 Task: Create List Brand Identity Library in Board Digital Marketing Platforms and Tools to Workspace Alternative Dispute Resolution Services. Create List Brand Identity Usage in Board Diversity and Inclusion Employee Training and Education to Workspace Alternative Dispute Resolution Services. Create List Brand Identity Compliance in Board Voice of Customer Customer Feedback and Complaint Analysis and Reporting to Workspace Alternative Dispute Resolution Services
Action: Mouse moved to (409, 164)
Screenshot: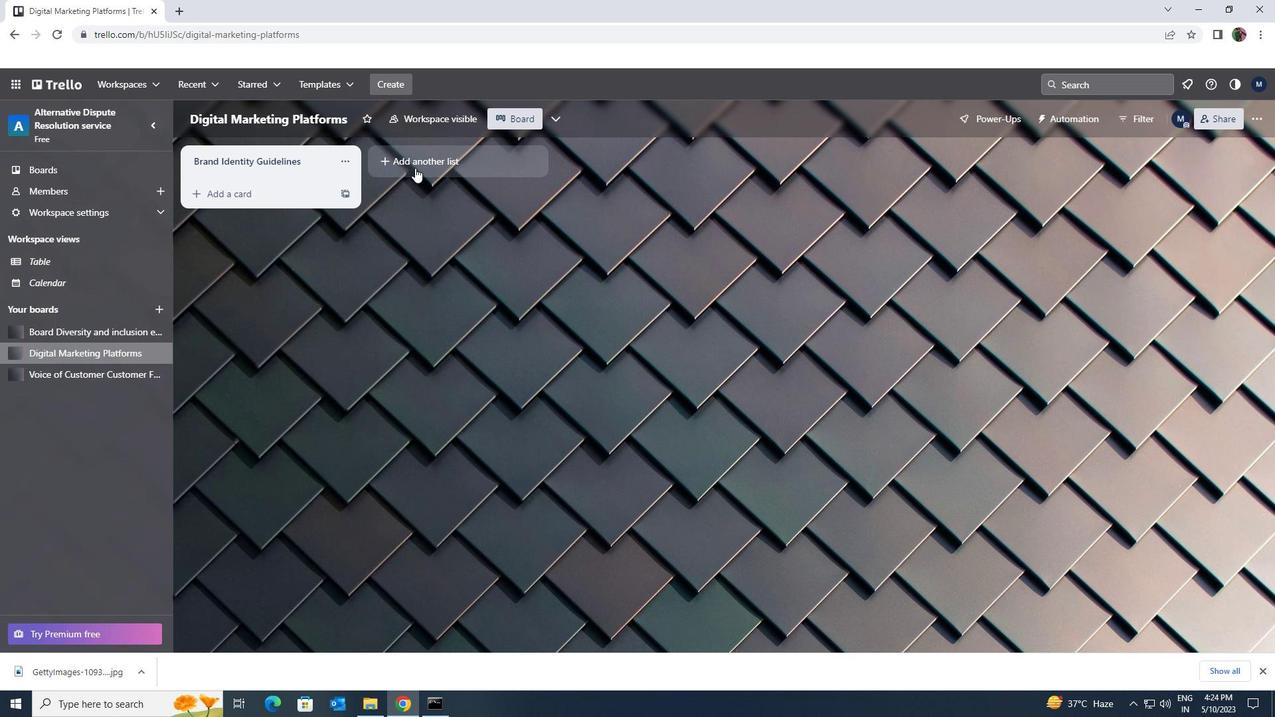 
Action: Mouse pressed left at (409, 164)
Screenshot: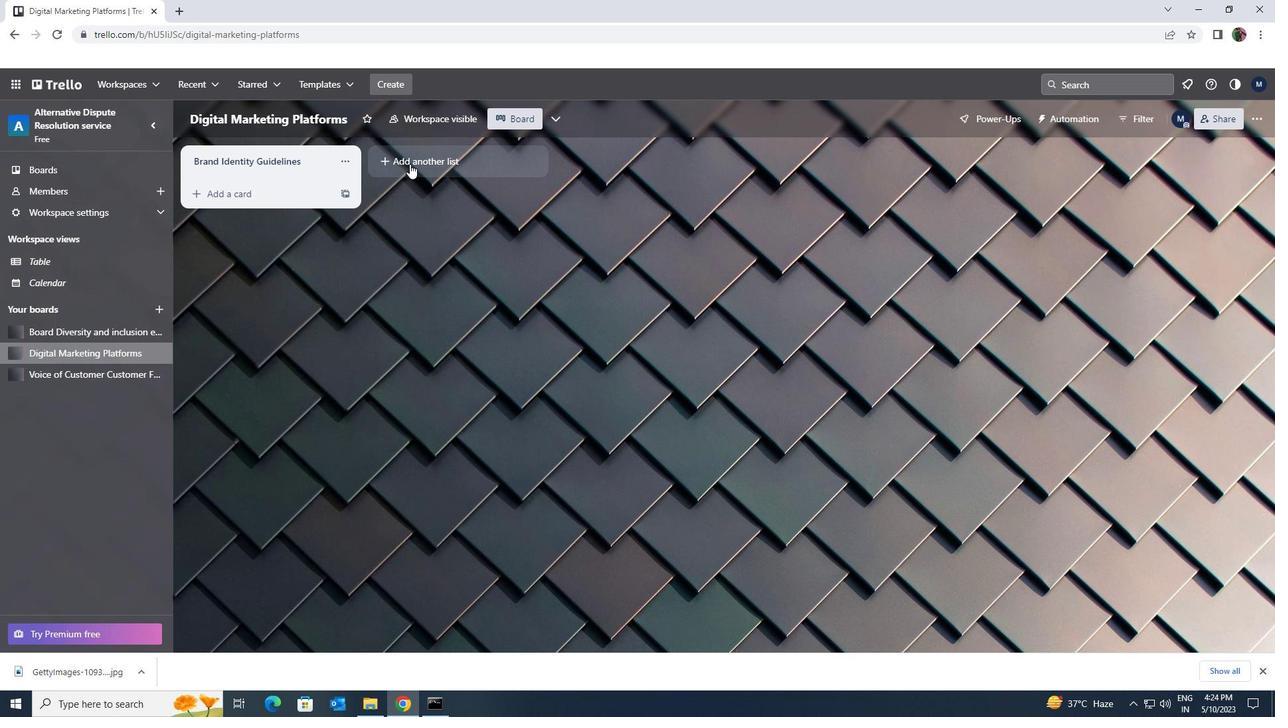 
Action: Key pressed <Key.shift>BRAND<Key.space><Key.shift><Key.shift><Key.shift><Key.shift><Key.shift><Key.shift><Key.shift><Key.shift><Key.shift><Key.shift><Key.shift><Key.shift><Key.shift><Key.shift><Key.shift>IDENTITY<Key.space><Key.shift>K<Key.backspace><Key.shift>LIBRARY
Screenshot: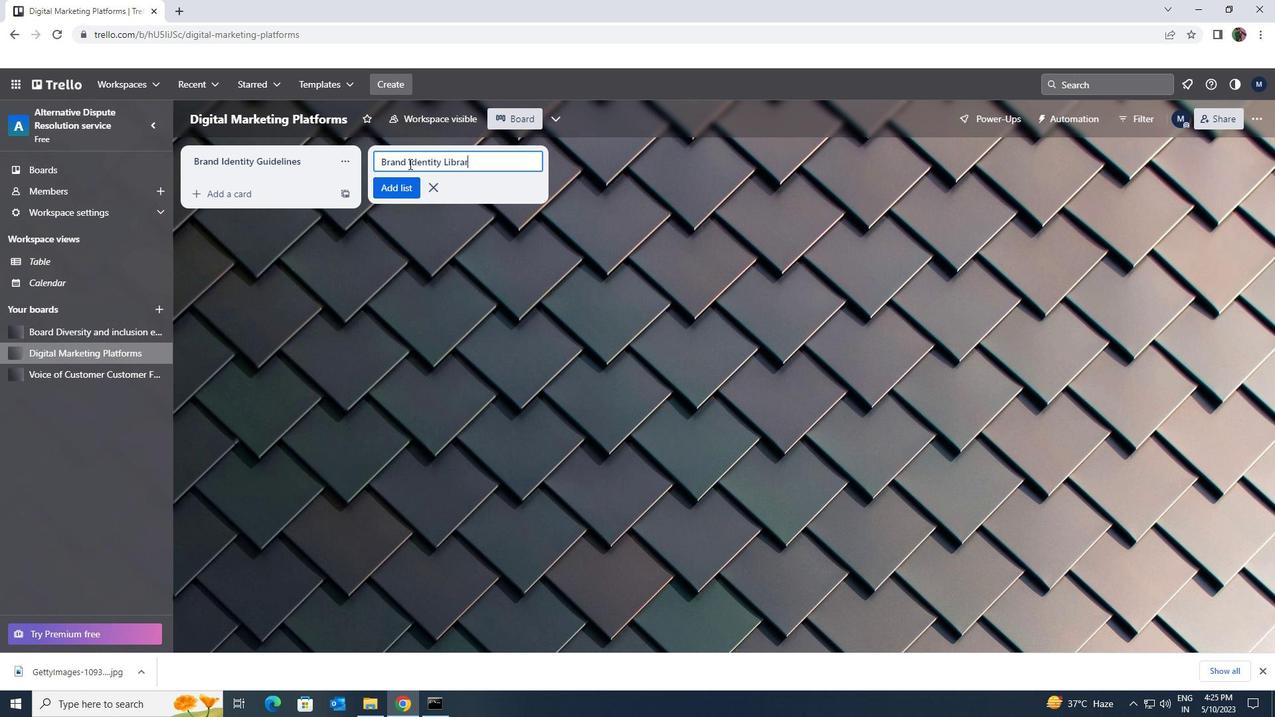 
Action: Mouse moved to (402, 181)
Screenshot: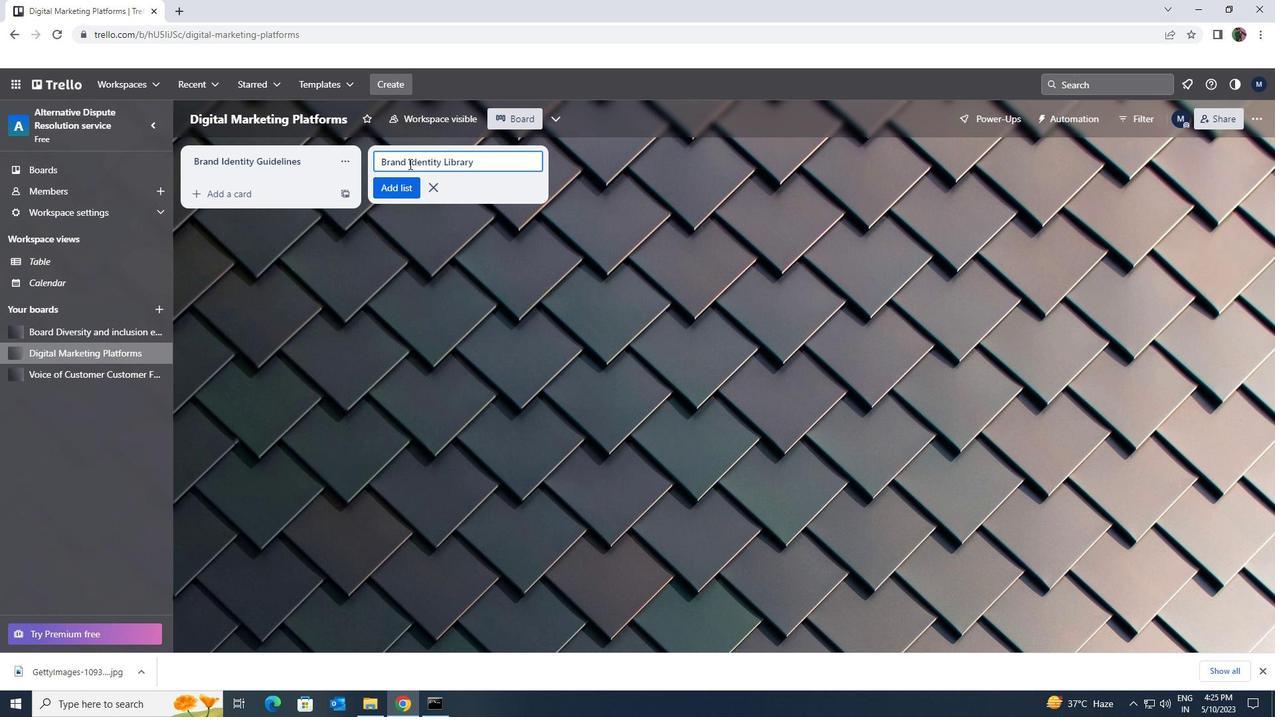 
Action: Mouse pressed left at (402, 181)
Screenshot: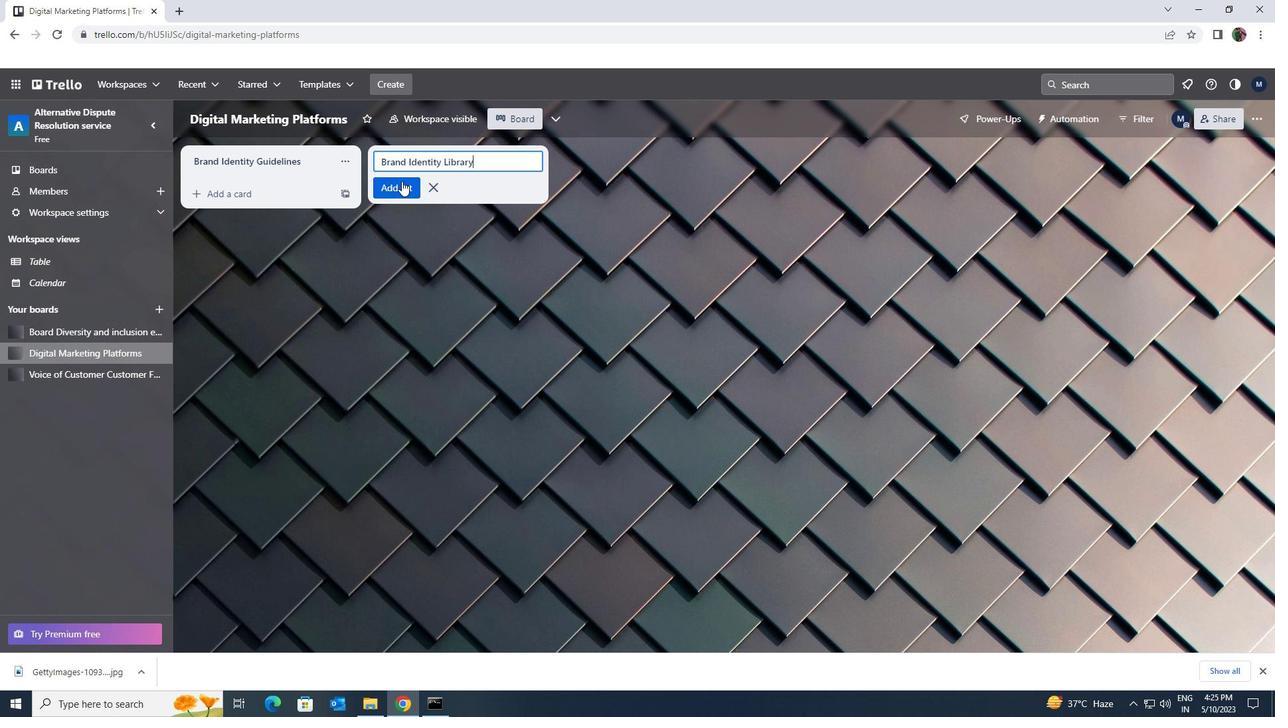 
Action: Mouse moved to (91, 334)
Screenshot: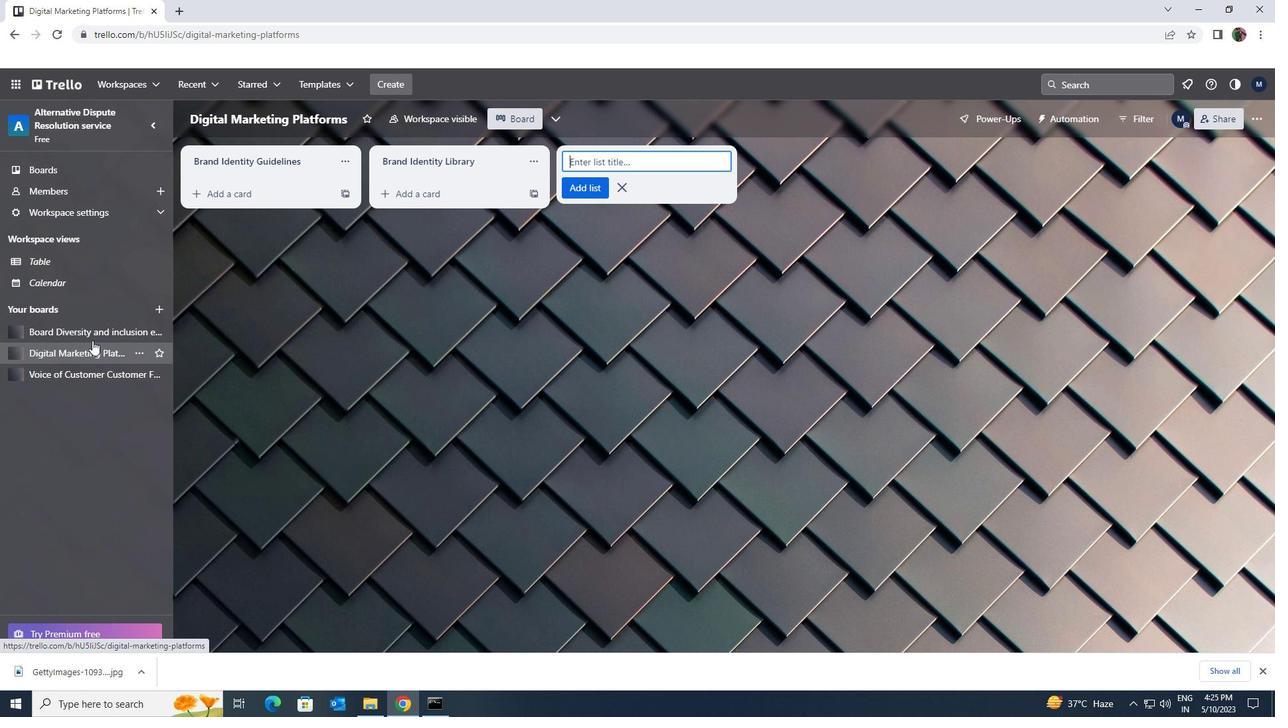 
Action: Mouse pressed left at (91, 334)
Screenshot: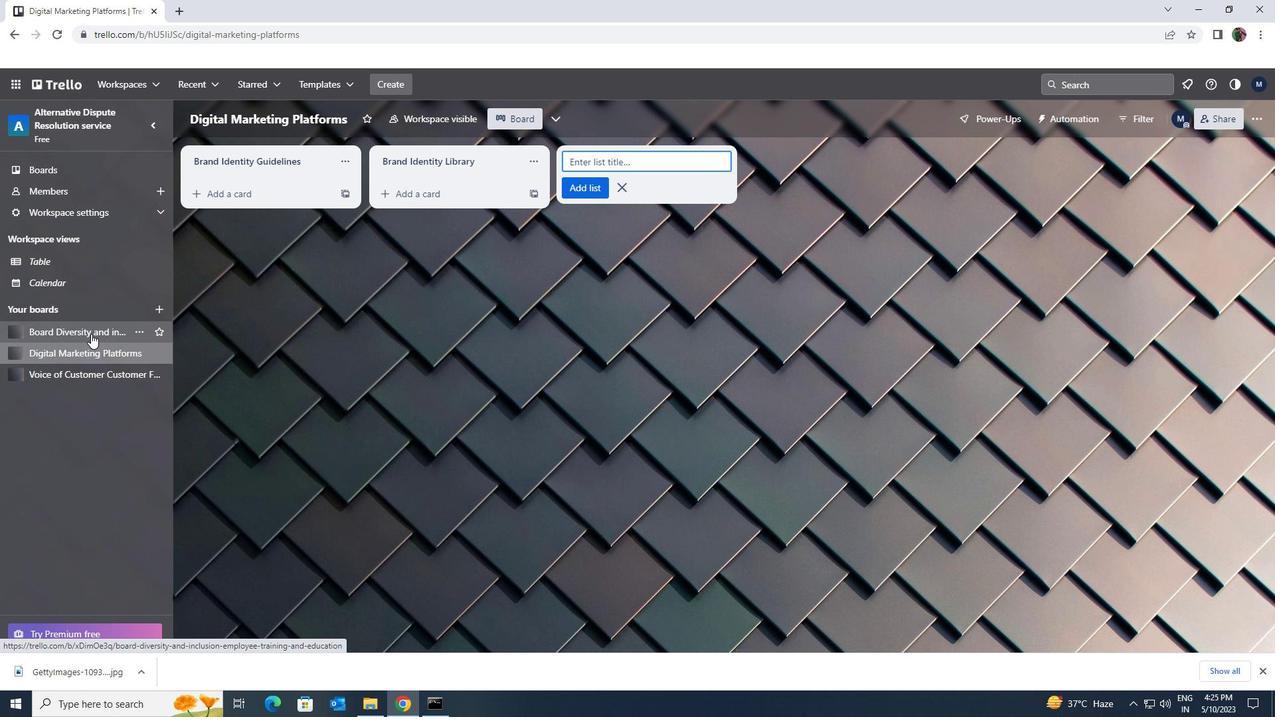 
Action: Mouse moved to (387, 161)
Screenshot: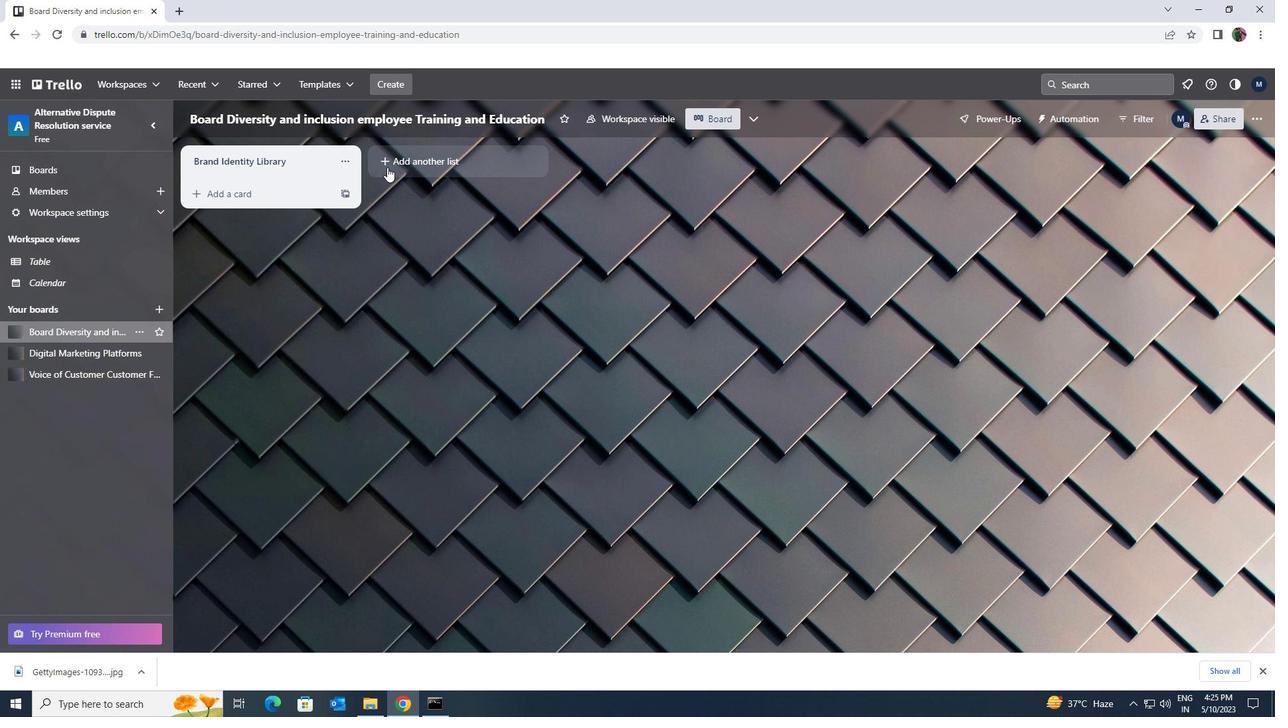 
Action: Mouse pressed left at (387, 161)
Screenshot: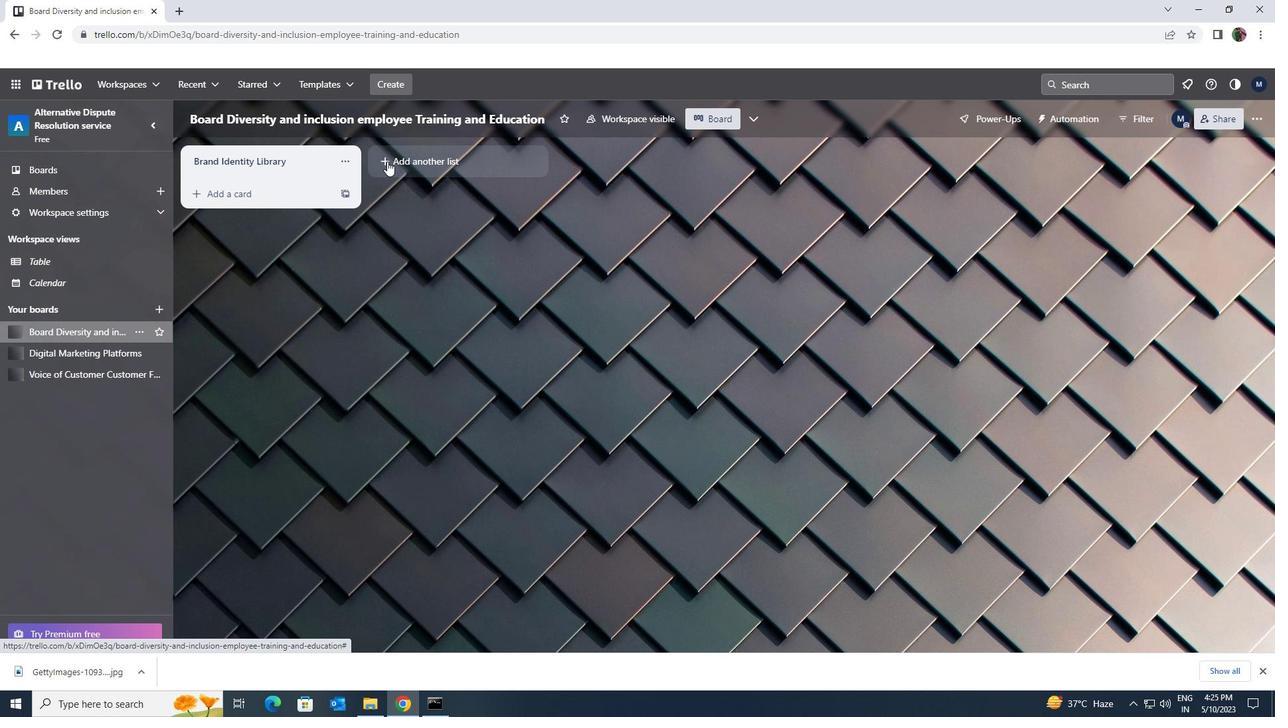 
Action: Key pressed <Key.shift>BRAND<Key.space><Key.shift>IS<Key.backspace>DENTITY<Key.space><Key.shift><Key.shift>USAGE
Screenshot: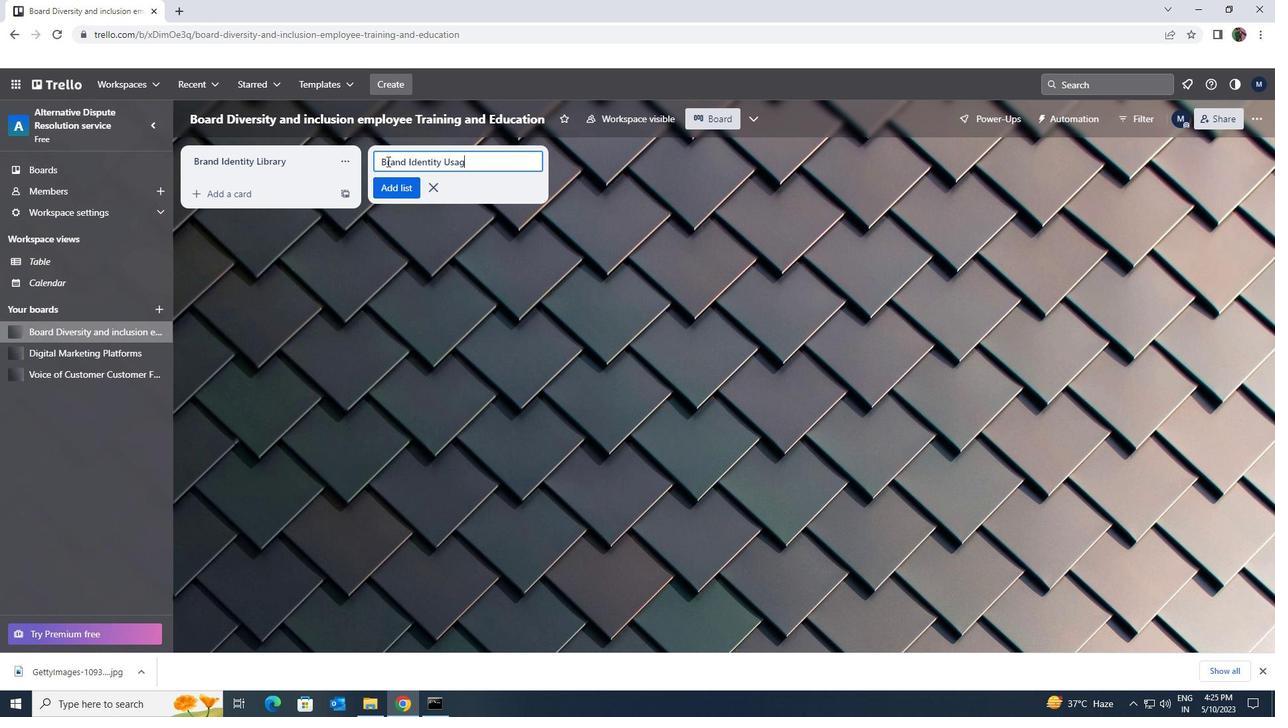 
Action: Mouse moved to (388, 180)
Screenshot: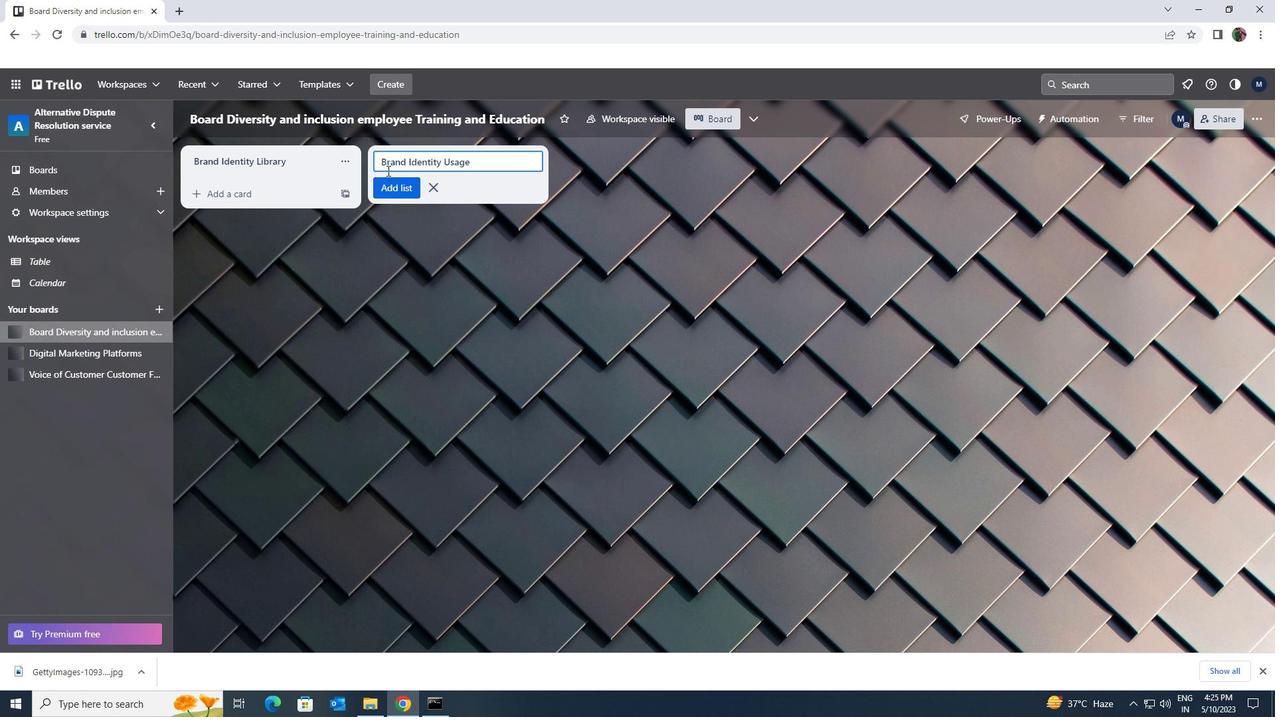 
Action: Mouse pressed left at (388, 180)
Screenshot: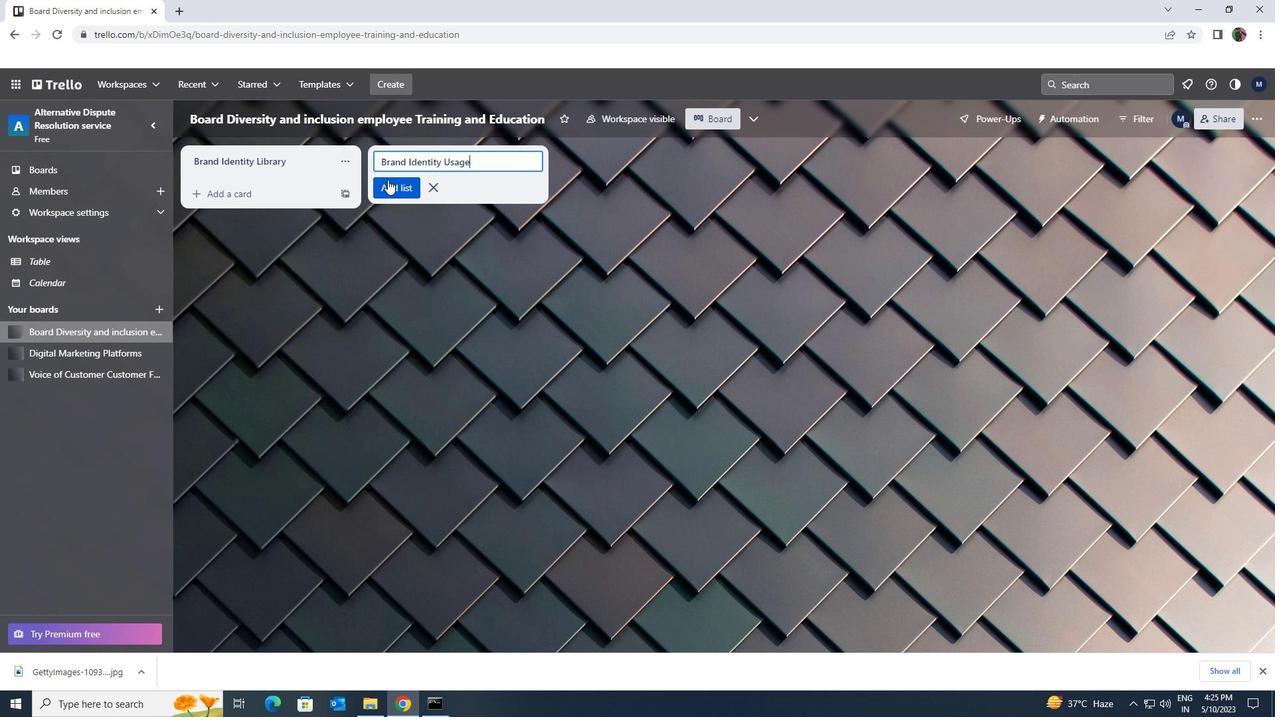 
Action: Mouse moved to (83, 378)
Screenshot: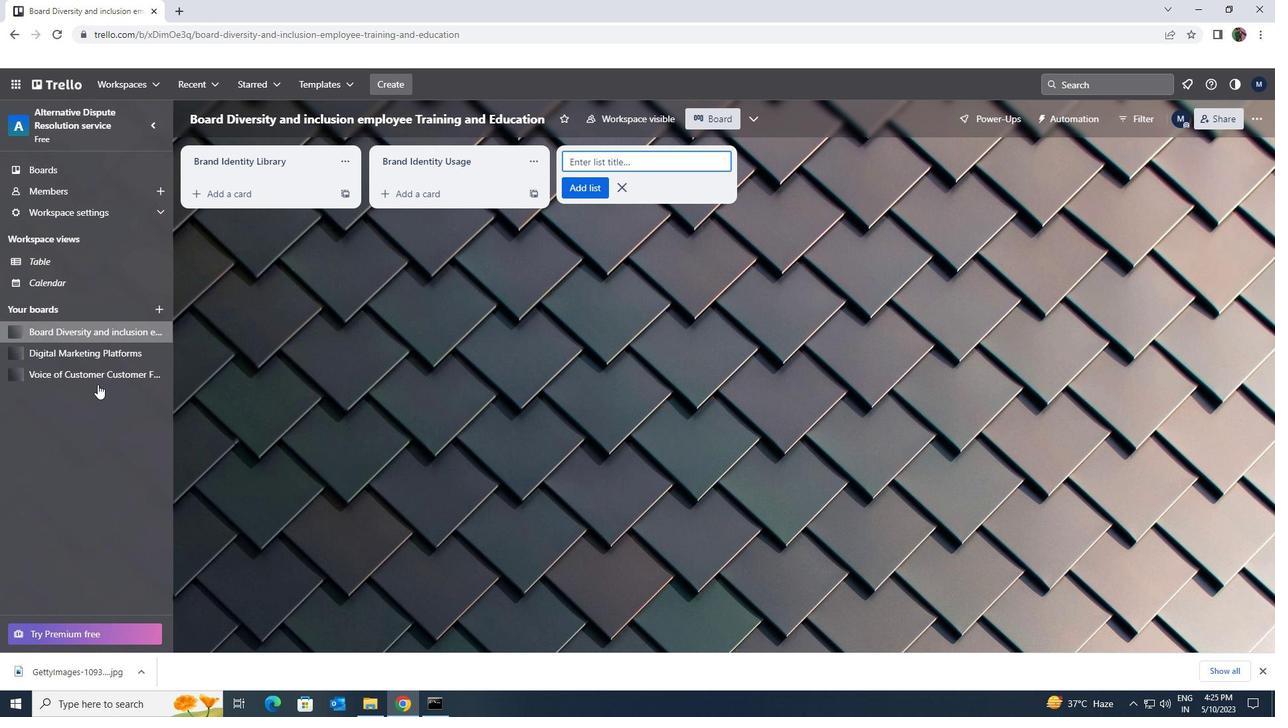 
Action: Mouse pressed left at (83, 378)
Screenshot: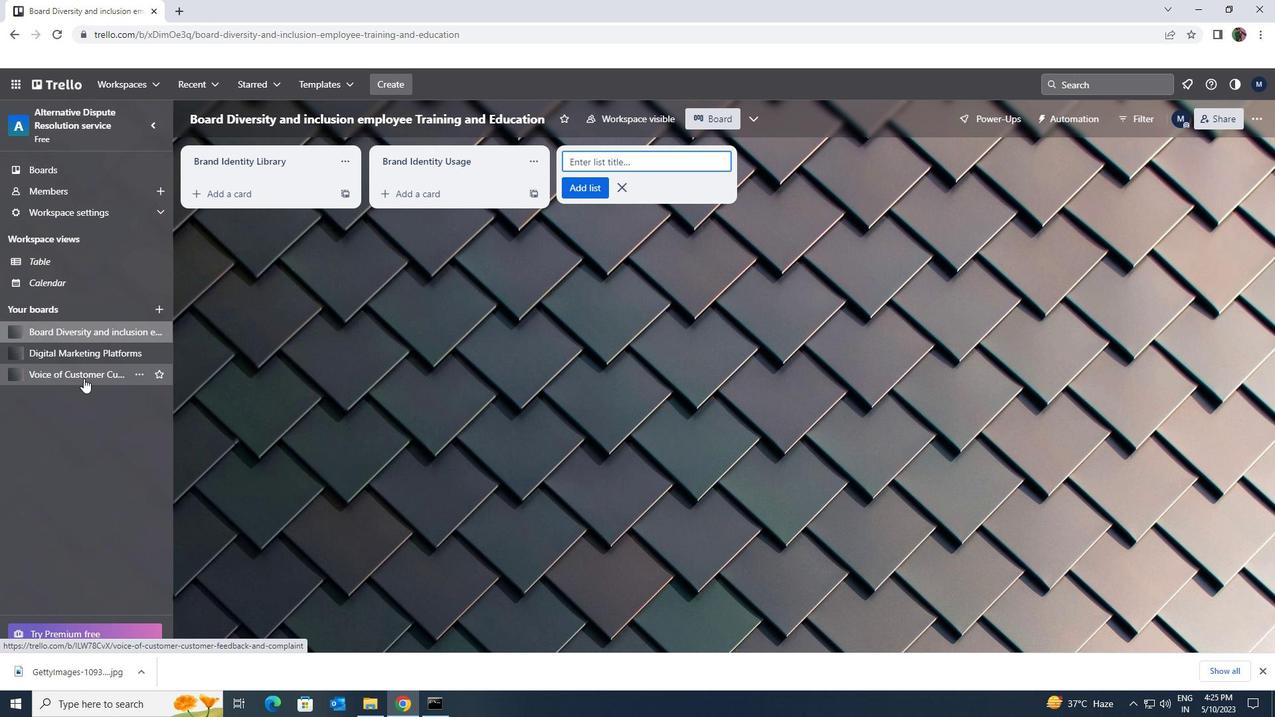 
Action: Mouse moved to (384, 166)
Screenshot: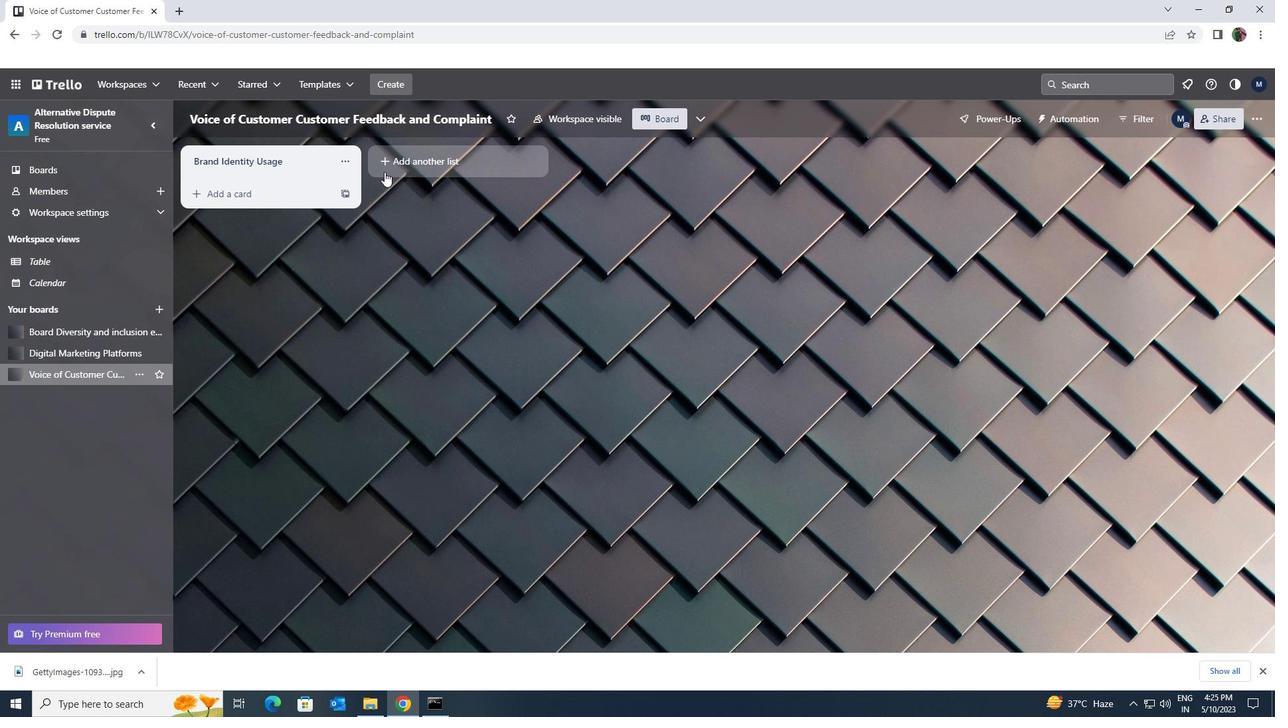 
Action: Mouse pressed left at (384, 166)
Screenshot: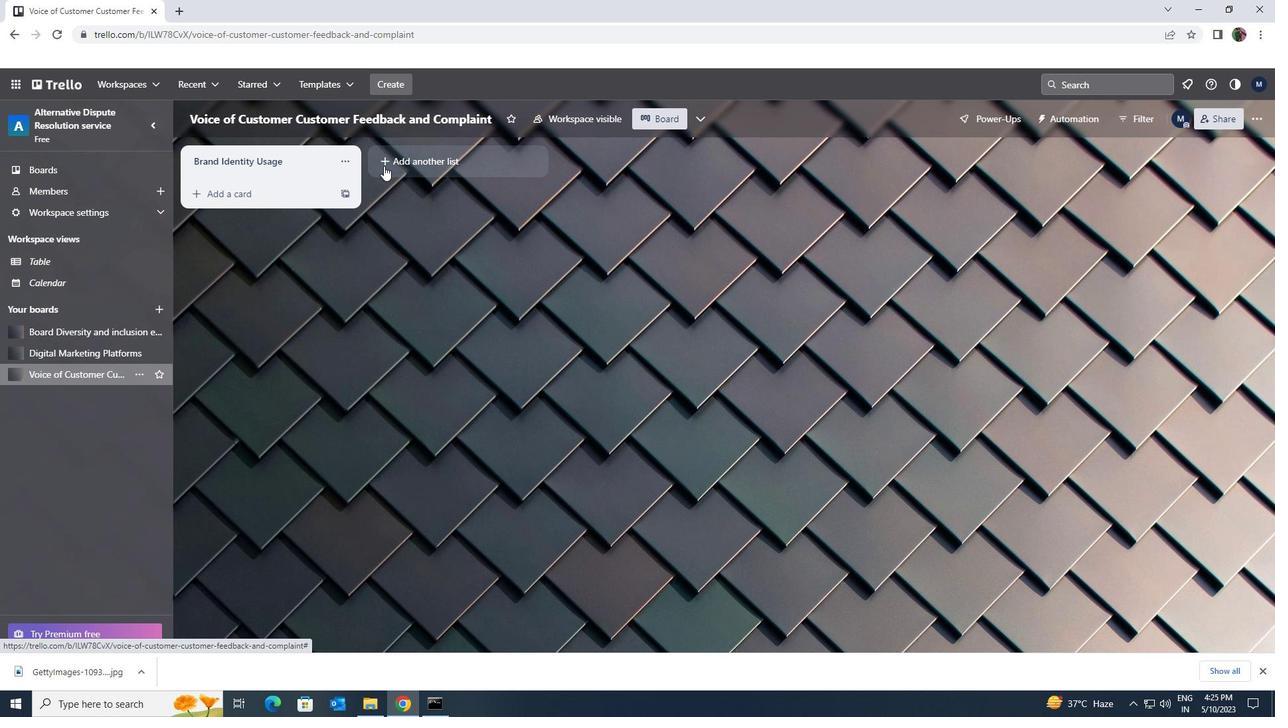 
Action: Key pressed <Key.shift>BRAND<Key.space><Key.shift><Key.shift><Key.shift><Key.shift><Key.shift><Key.shift><Key.shift><Key.shift><Key.shift>IDENTITY<Key.space><Key.shift>COMPLIANCE
Screenshot: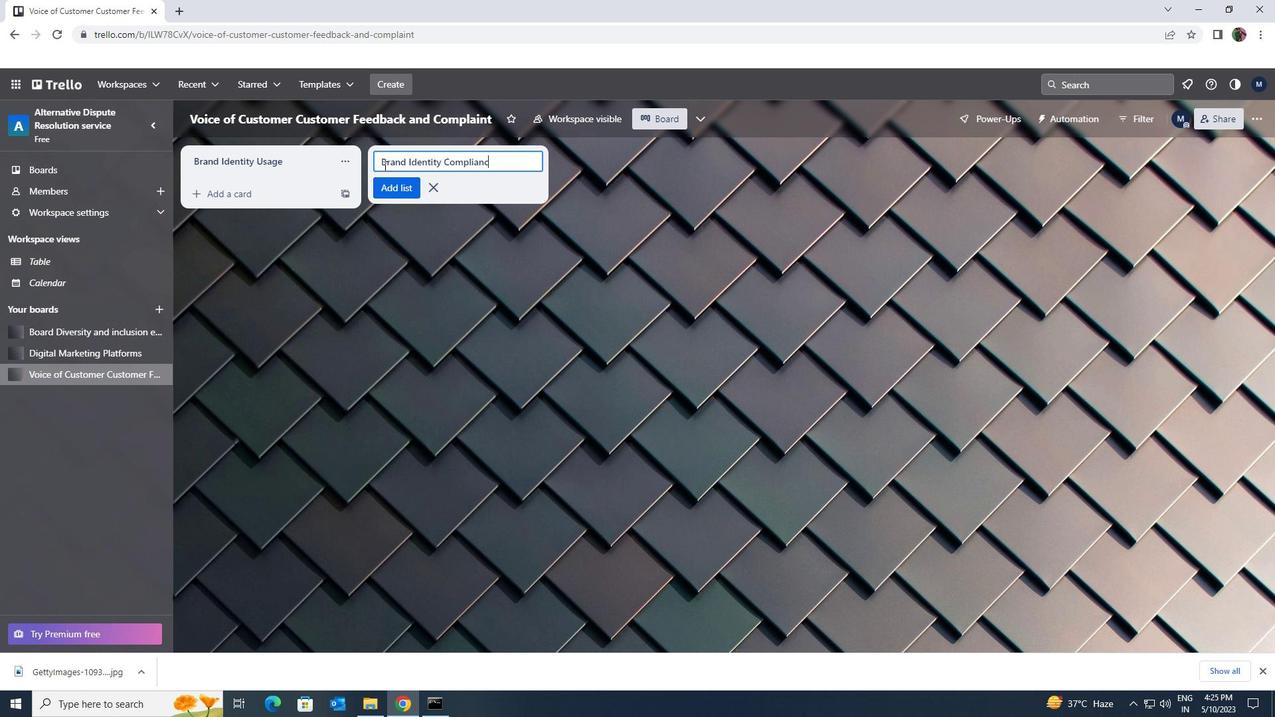 
Action: Mouse moved to (394, 185)
Screenshot: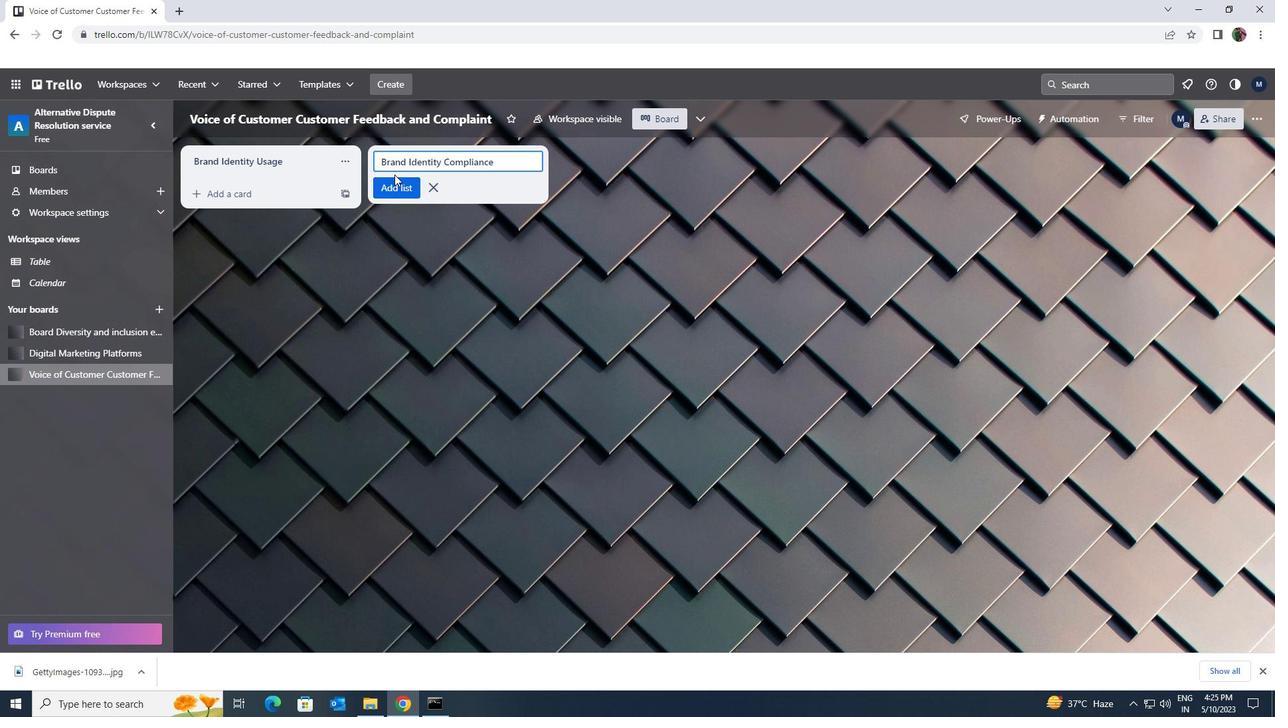 
Action: Mouse pressed left at (394, 185)
Screenshot: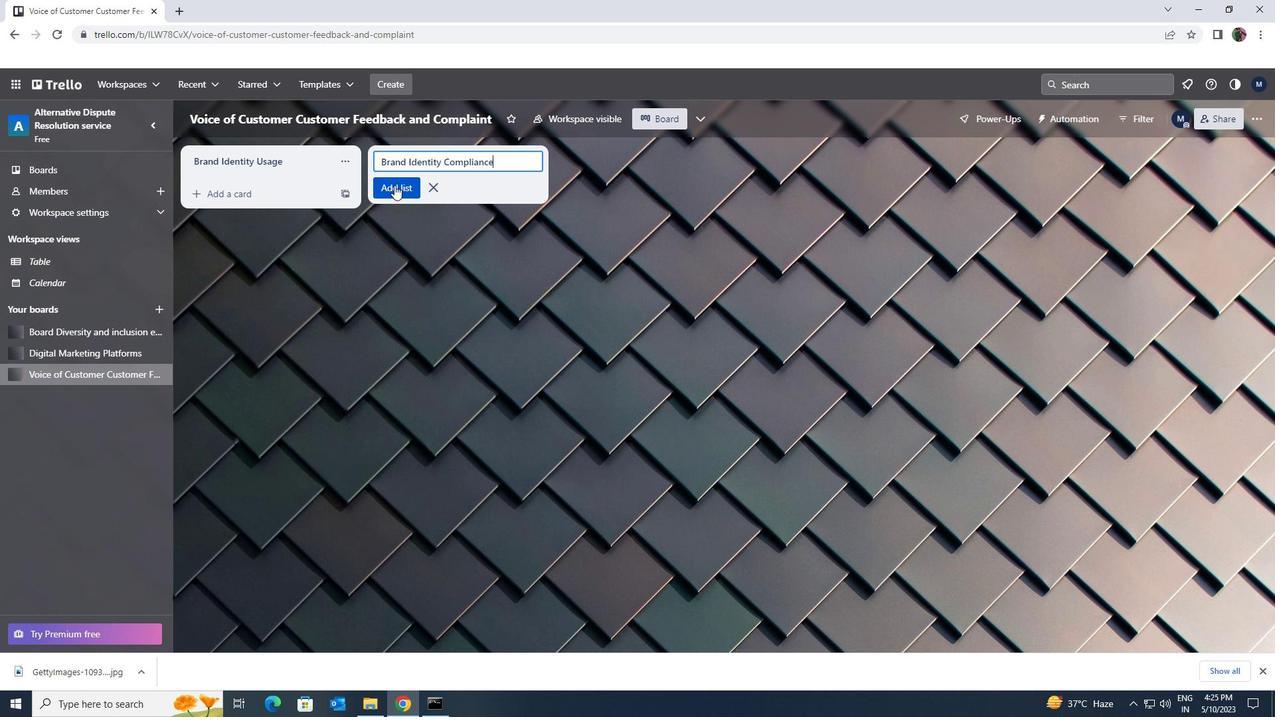 
